 Task: Create a due date automation trigger when advanced on, 2 working days before a card is due add dates not due next week at 11:00 AM.
Action: Mouse moved to (1022, 78)
Screenshot: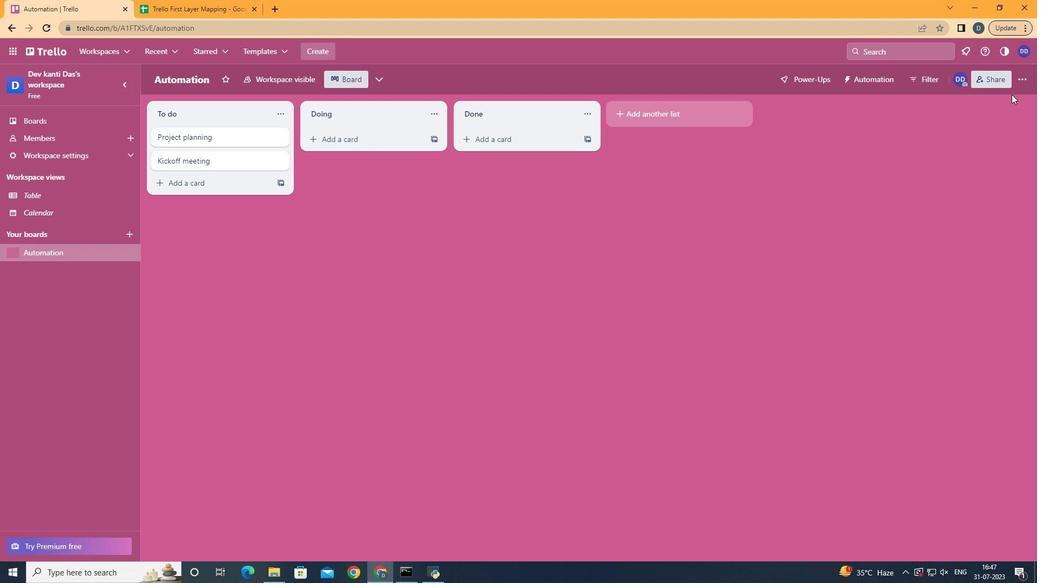 
Action: Mouse pressed left at (1022, 78)
Screenshot: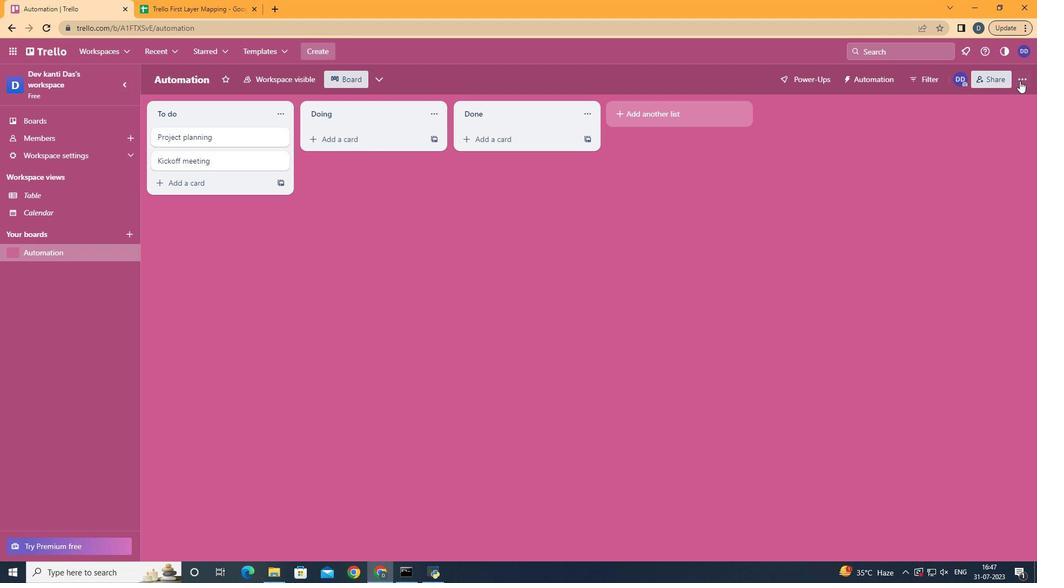 
Action: Mouse moved to (949, 214)
Screenshot: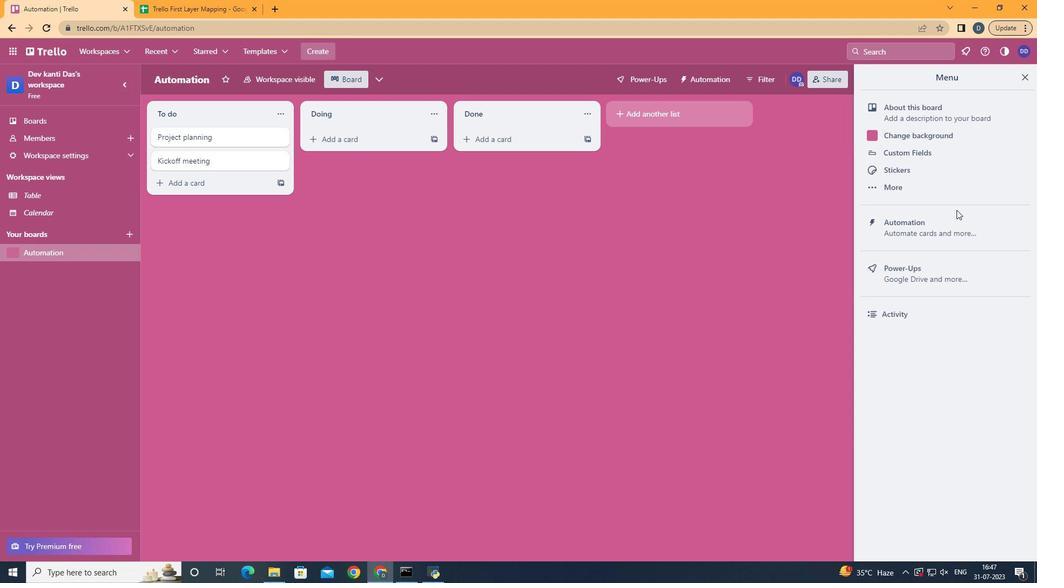 
Action: Mouse pressed left at (949, 214)
Screenshot: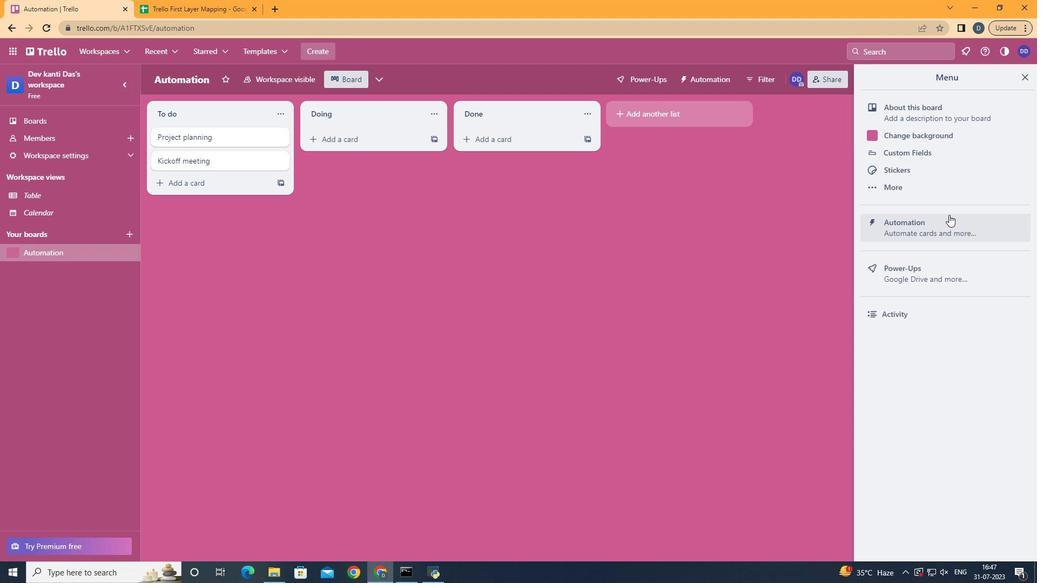 
Action: Mouse moved to (214, 216)
Screenshot: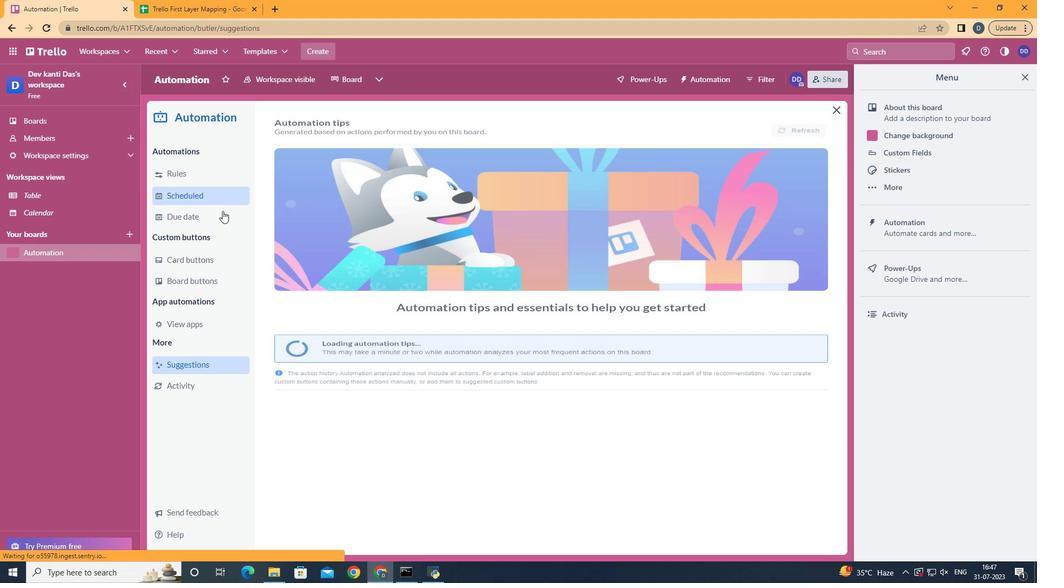 
Action: Mouse pressed left at (214, 216)
Screenshot: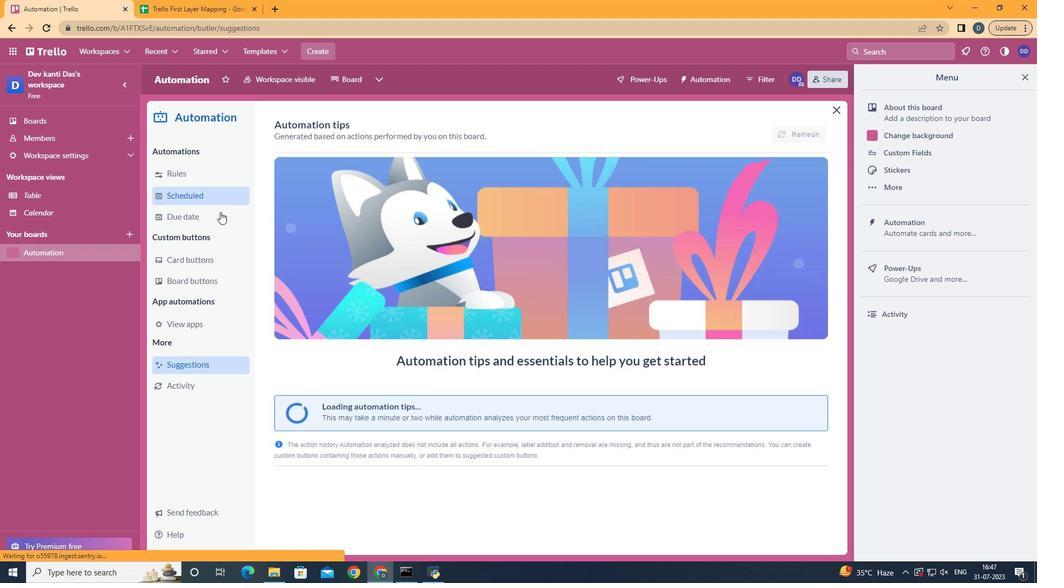 
Action: Mouse moved to (776, 129)
Screenshot: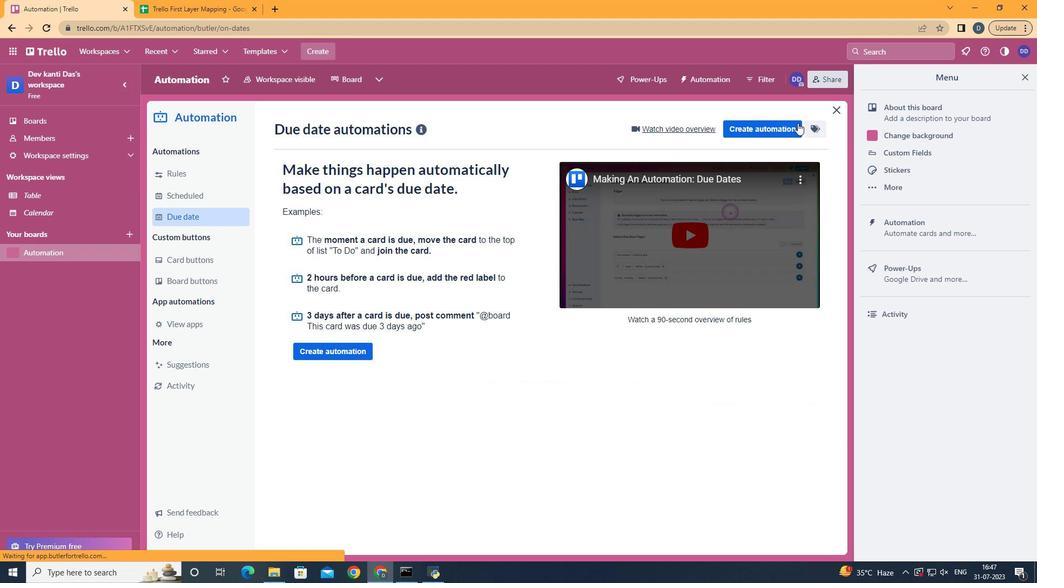 
Action: Mouse pressed left at (776, 129)
Screenshot: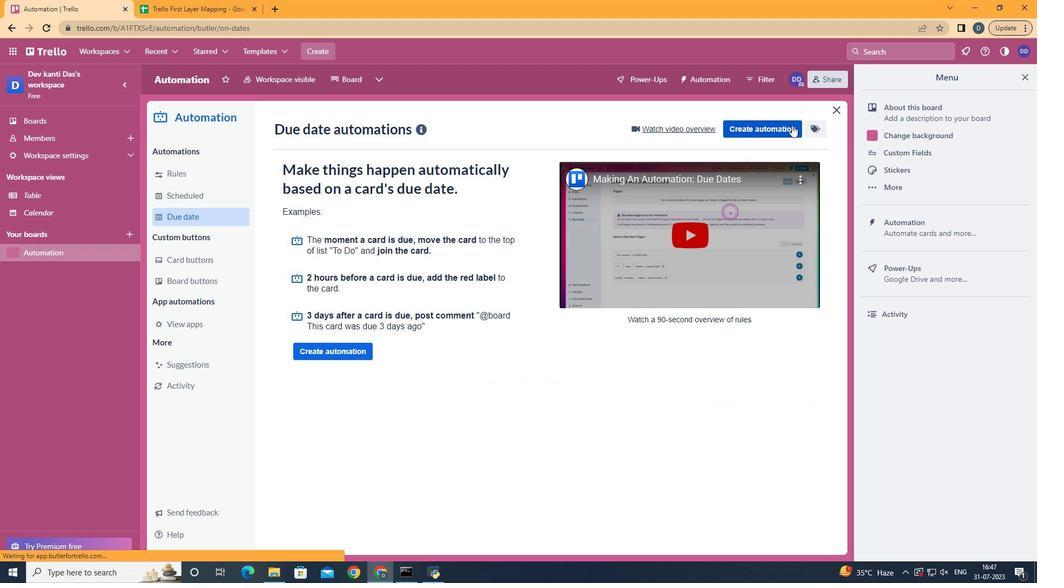 
Action: Mouse moved to (562, 223)
Screenshot: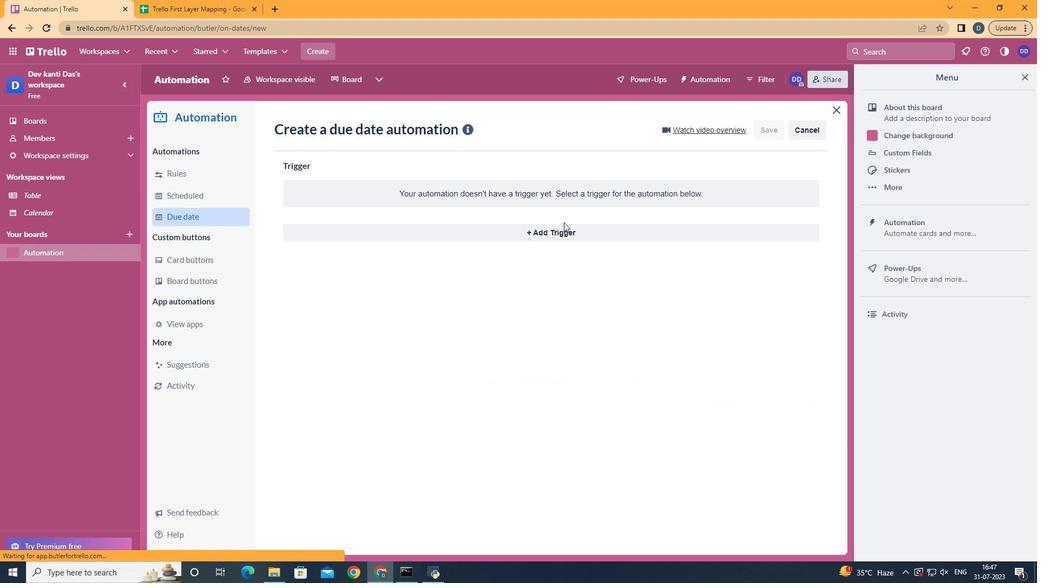 
Action: Mouse pressed left at (562, 223)
Screenshot: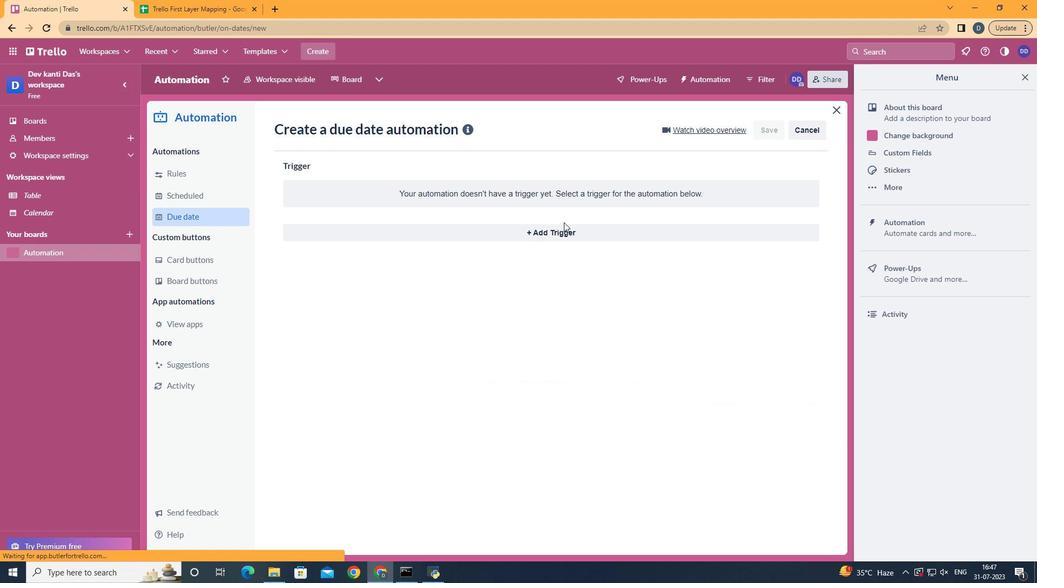 
Action: Mouse moved to (559, 230)
Screenshot: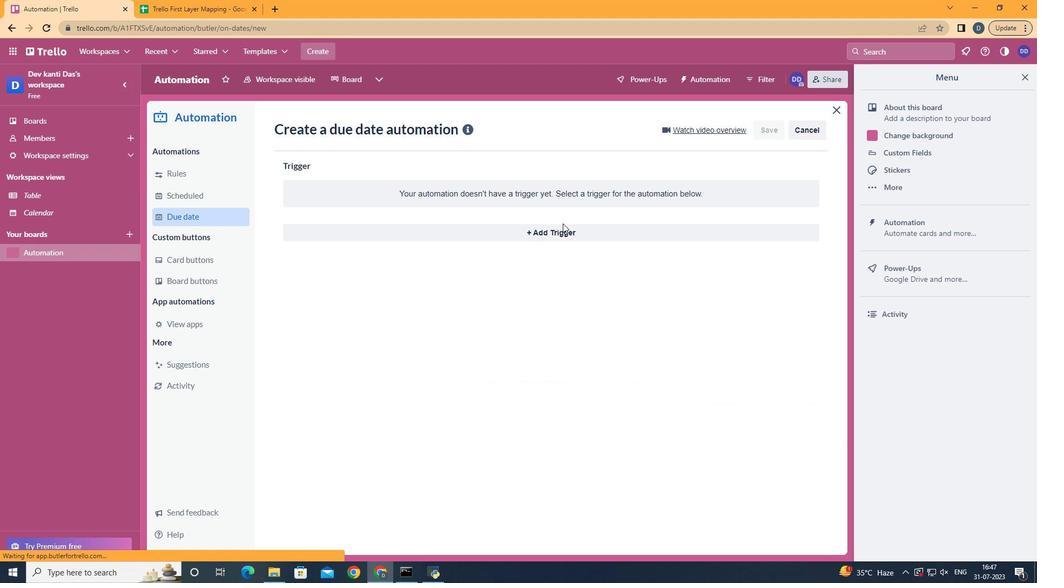 
Action: Mouse pressed left at (559, 230)
Screenshot: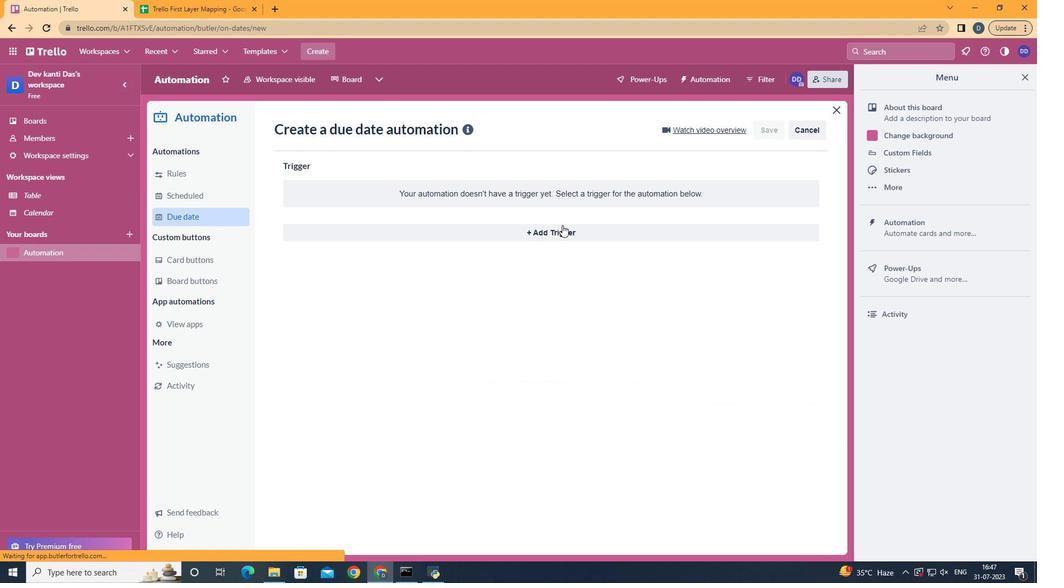 
Action: Mouse moved to (350, 441)
Screenshot: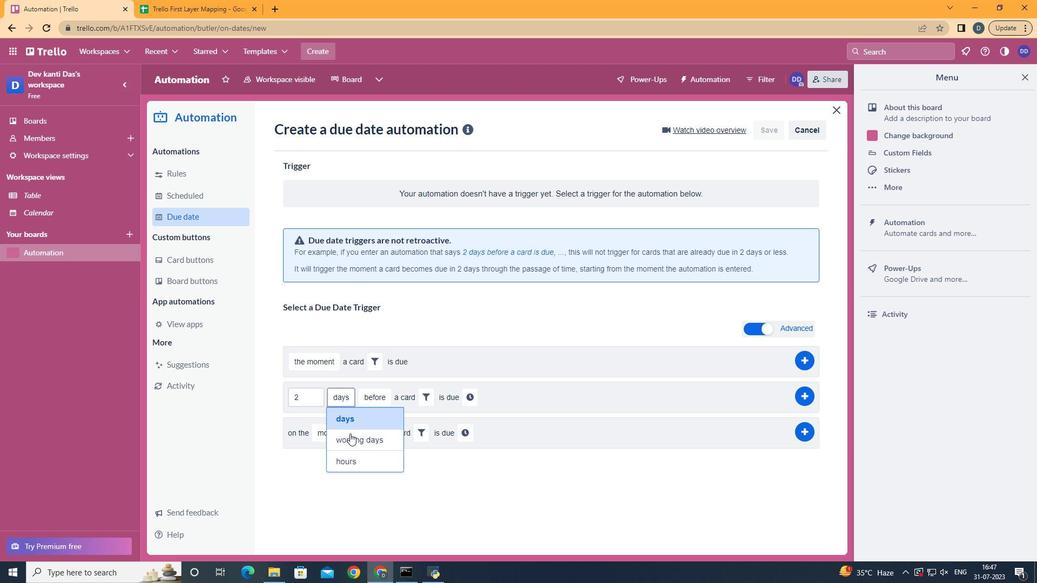
Action: Mouse pressed left at (350, 441)
Screenshot: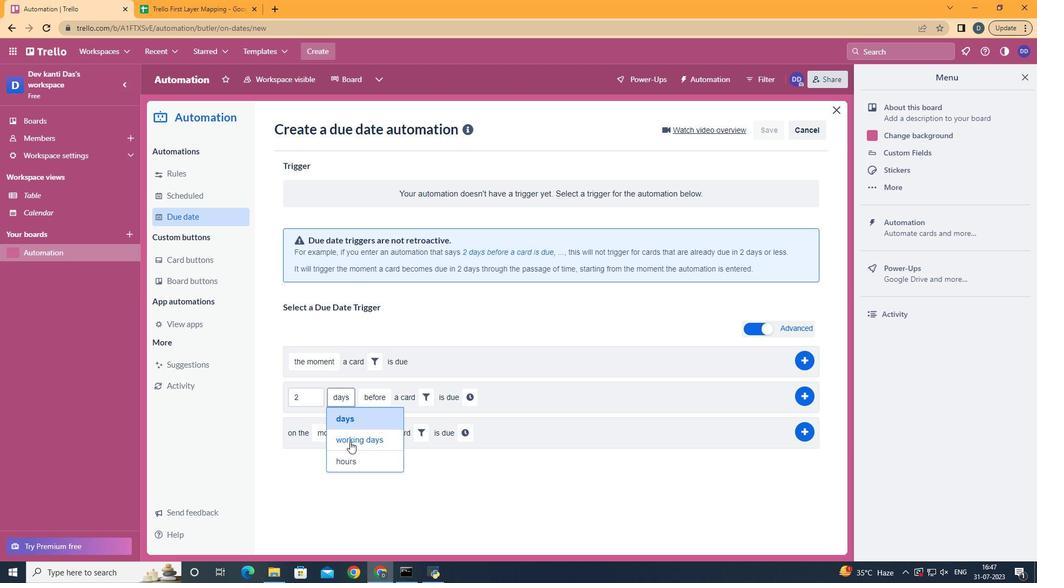 
Action: Mouse moved to (454, 401)
Screenshot: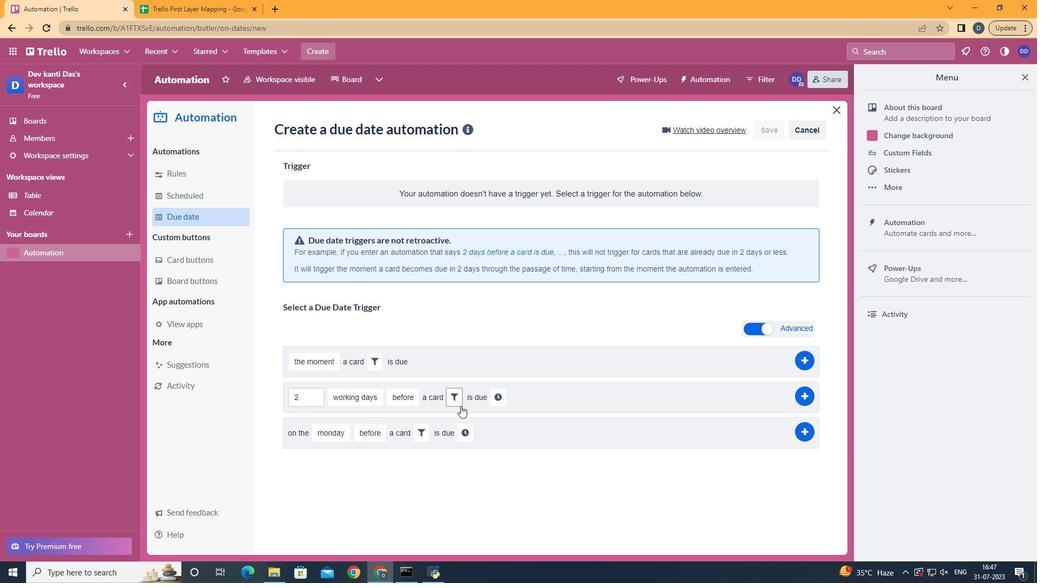 
Action: Mouse pressed left at (454, 401)
Screenshot: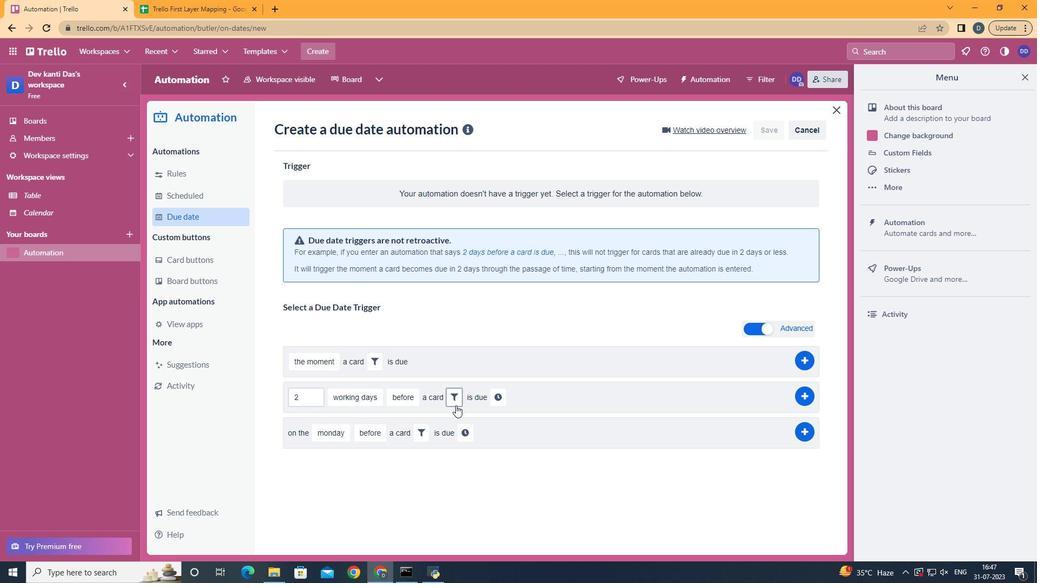 
Action: Mouse moved to (516, 428)
Screenshot: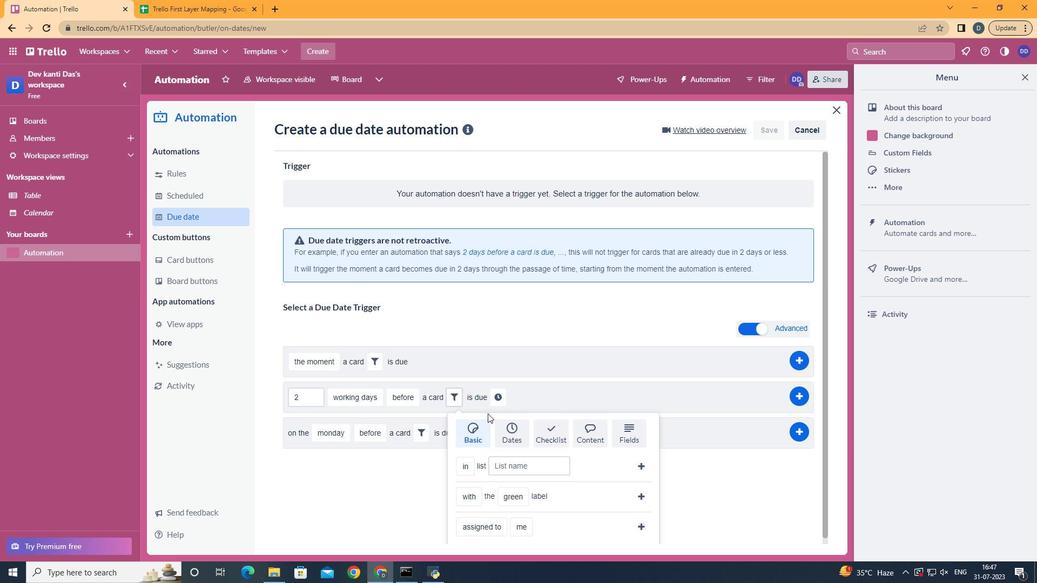 
Action: Mouse pressed left at (516, 428)
Screenshot: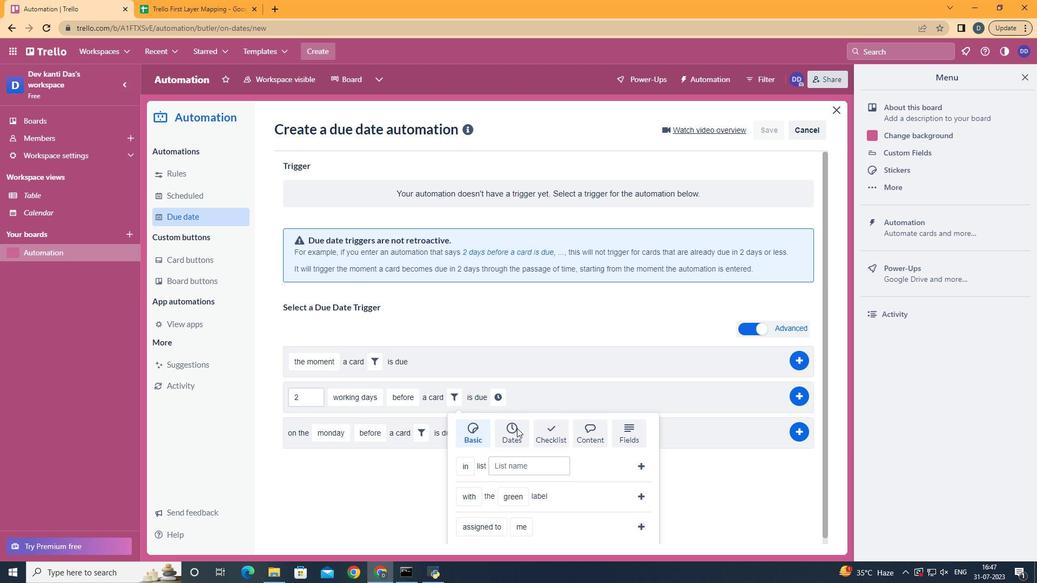 
Action: Mouse scrolled (516, 427) with delta (0, 0)
Screenshot: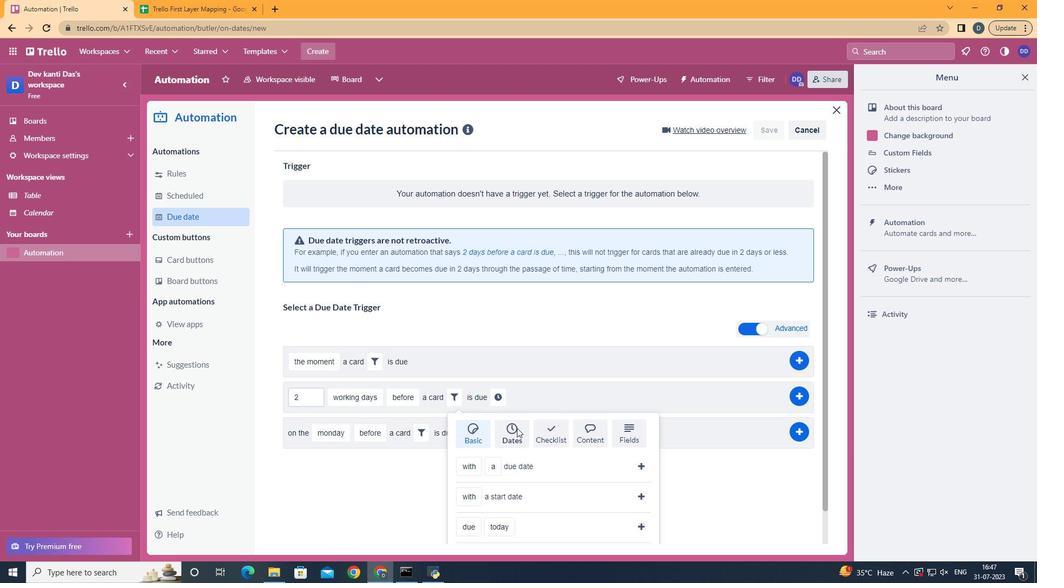 
Action: Mouse scrolled (516, 427) with delta (0, 0)
Screenshot: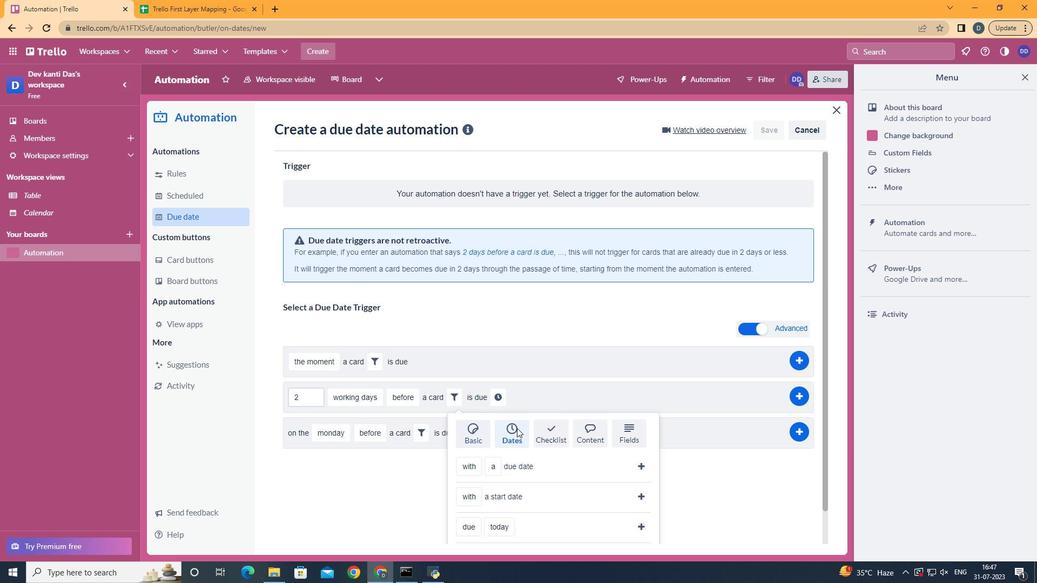 
Action: Mouse scrolled (516, 427) with delta (0, 0)
Screenshot: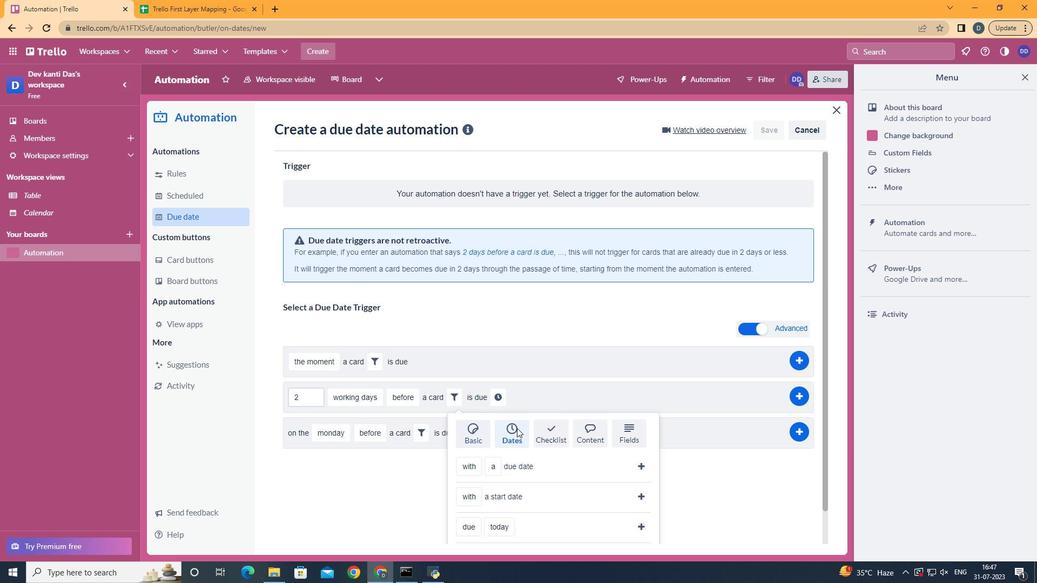 
Action: Mouse scrolled (516, 427) with delta (0, 0)
Screenshot: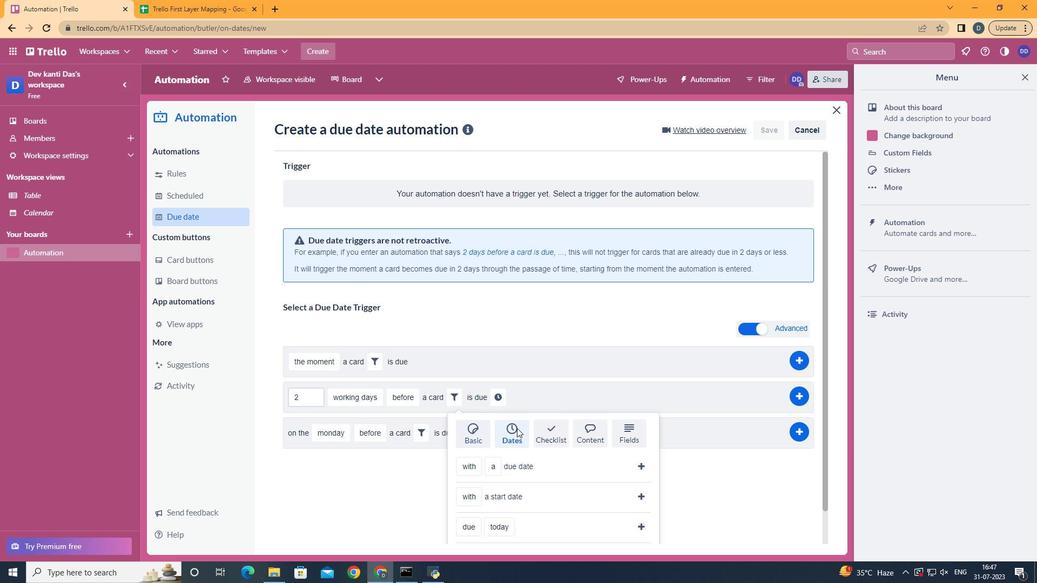 
Action: Mouse scrolled (516, 427) with delta (0, 0)
Screenshot: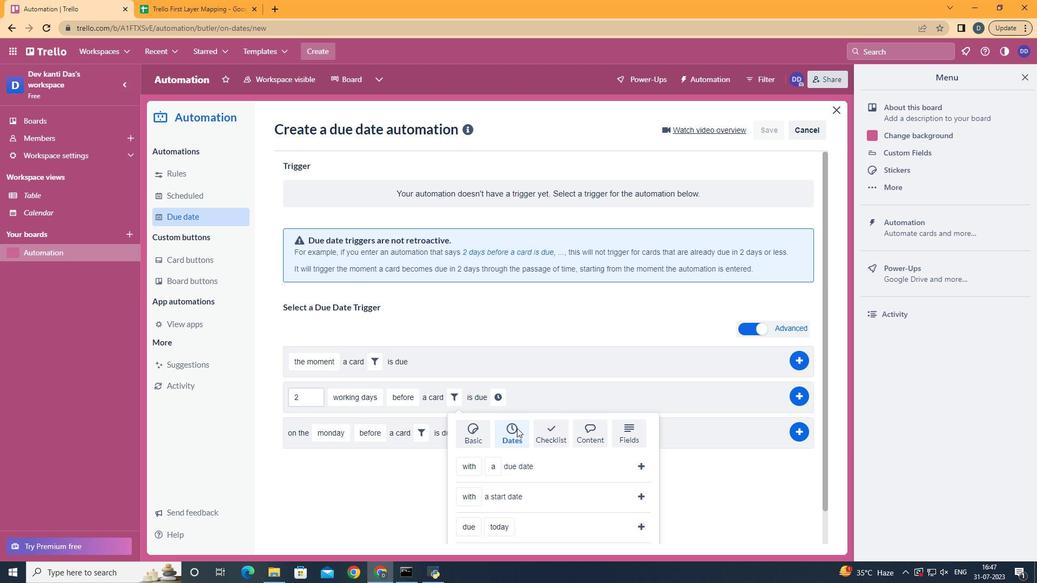 
Action: Mouse scrolled (516, 427) with delta (0, 0)
Screenshot: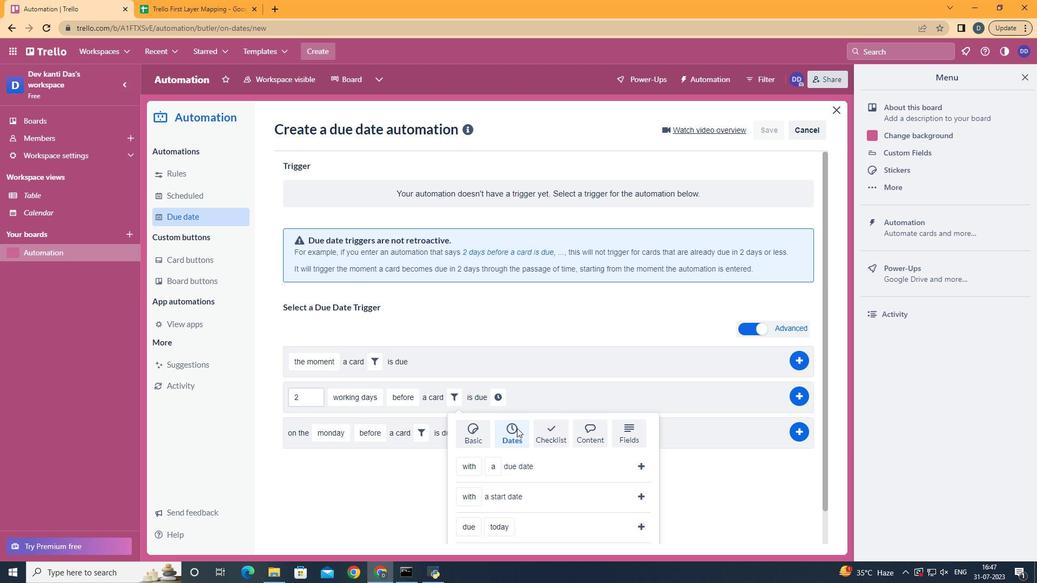 
Action: Mouse moved to (495, 430)
Screenshot: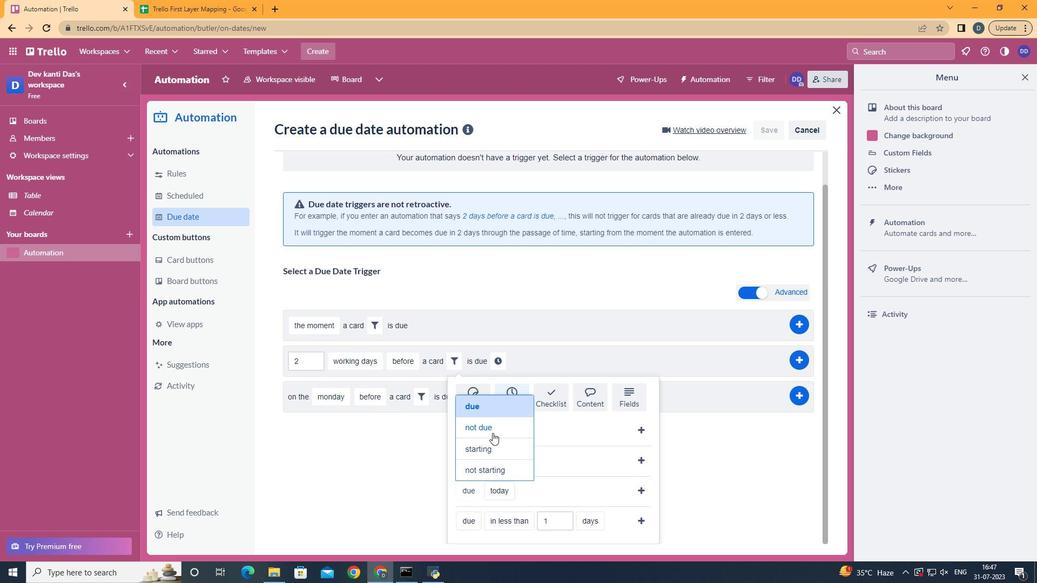 
Action: Mouse pressed left at (495, 430)
Screenshot: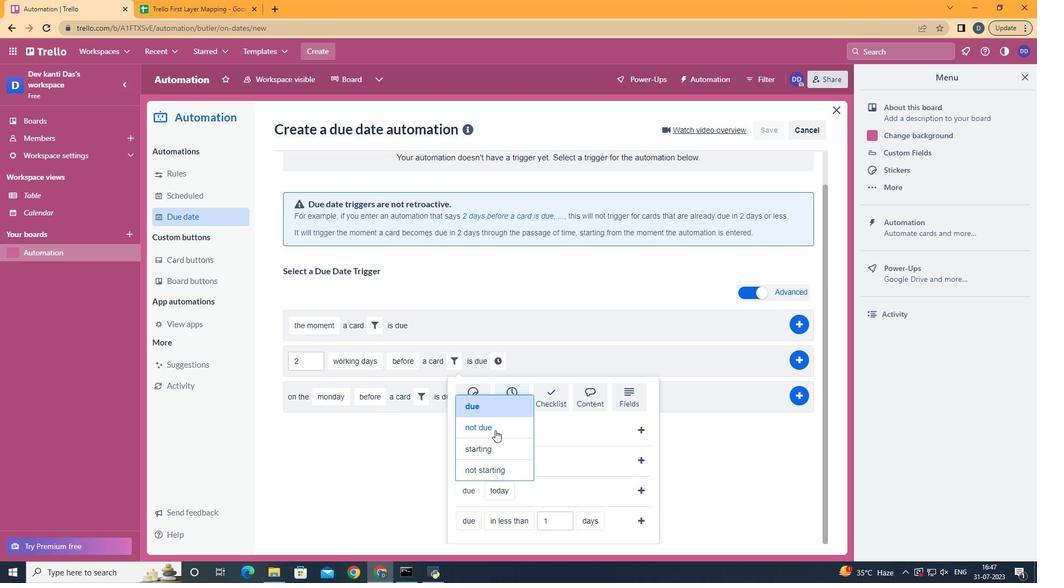
Action: Mouse moved to (537, 428)
Screenshot: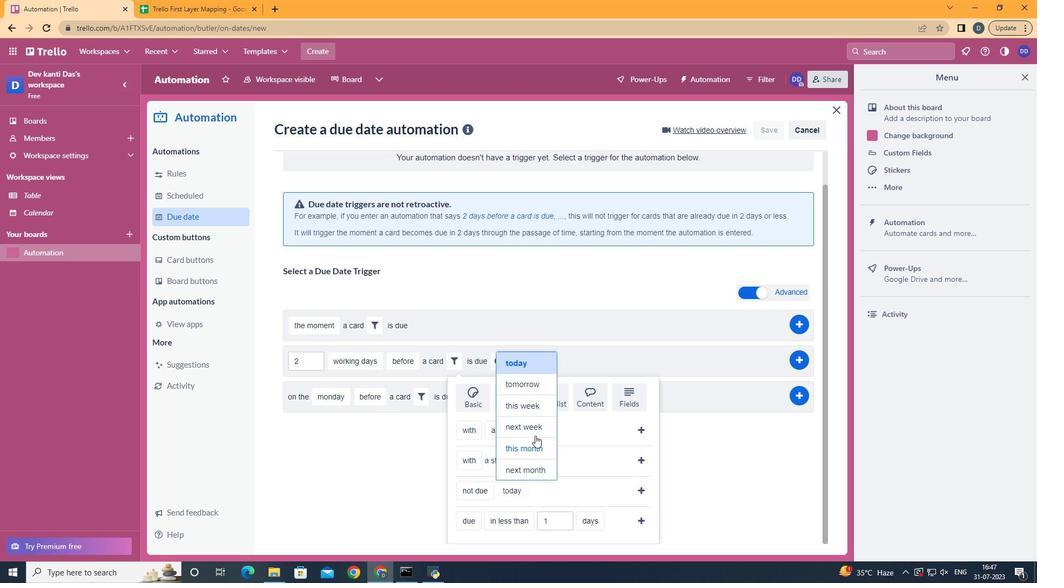 
Action: Mouse pressed left at (537, 428)
Screenshot: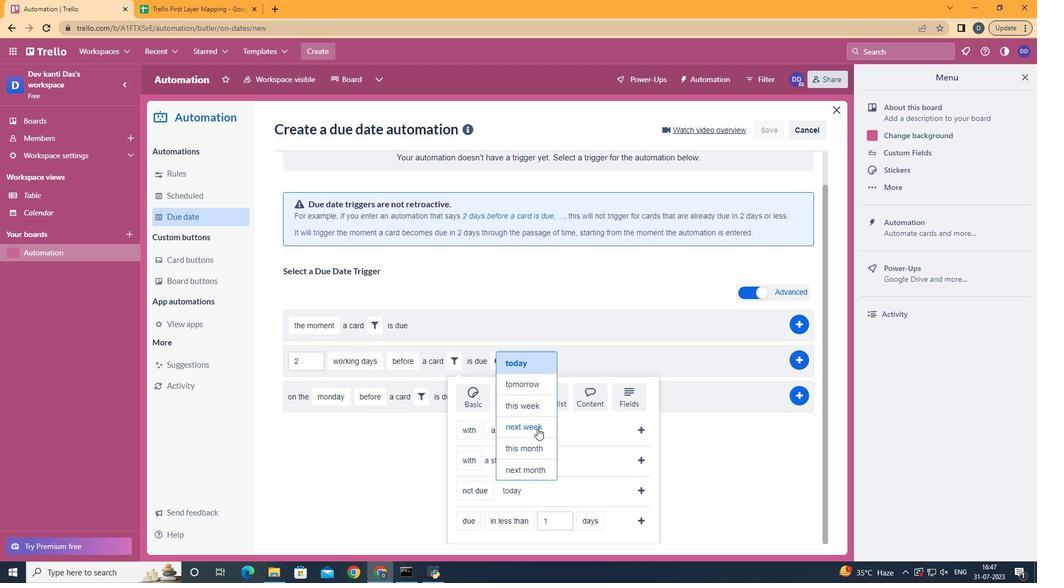 
Action: Mouse moved to (637, 489)
Screenshot: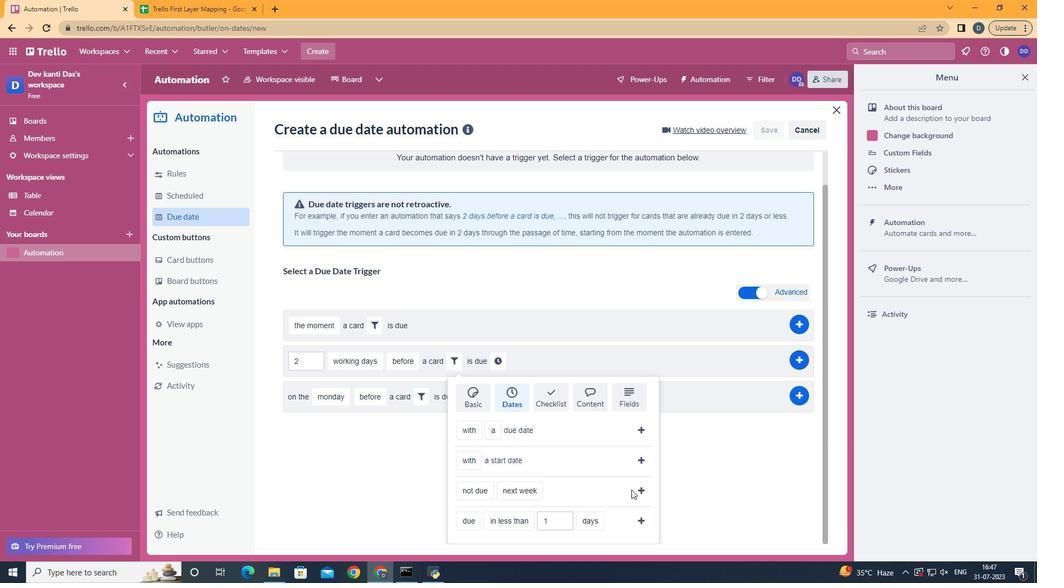 
Action: Mouse pressed left at (637, 489)
Screenshot: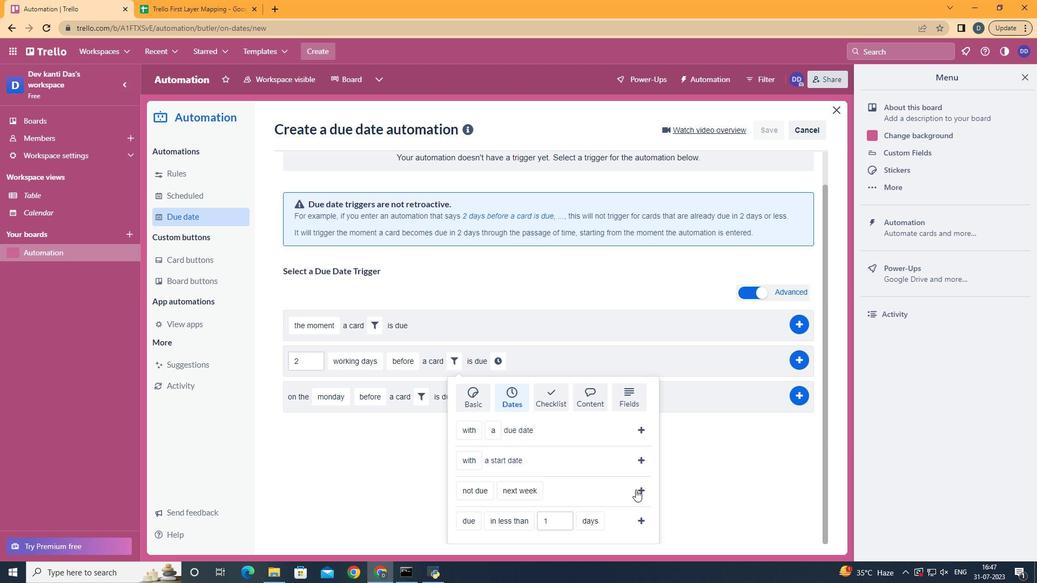 
Action: Mouse moved to (588, 400)
Screenshot: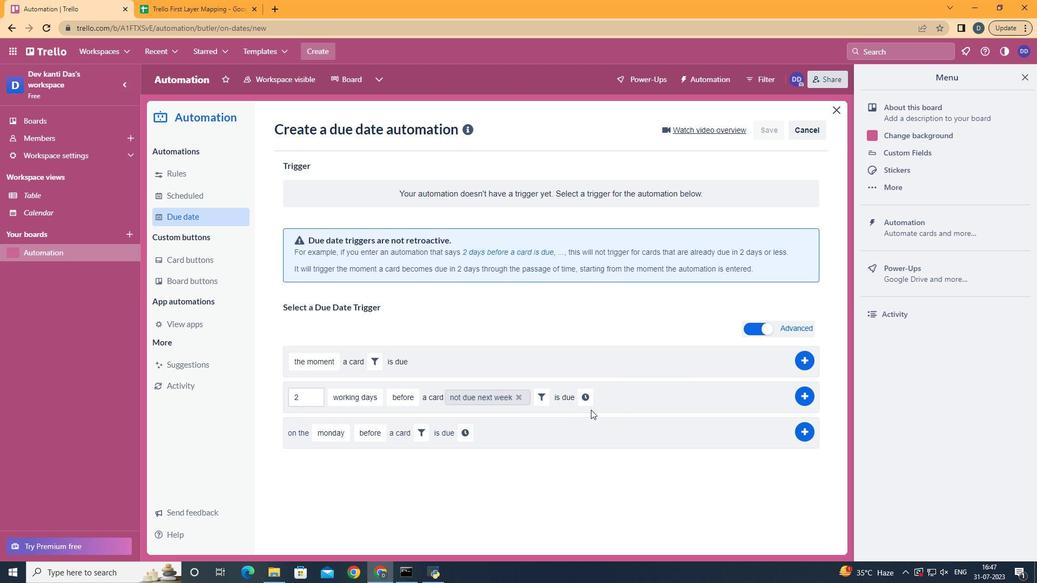 
Action: Mouse pressed left at (588, 400)
Screenshot: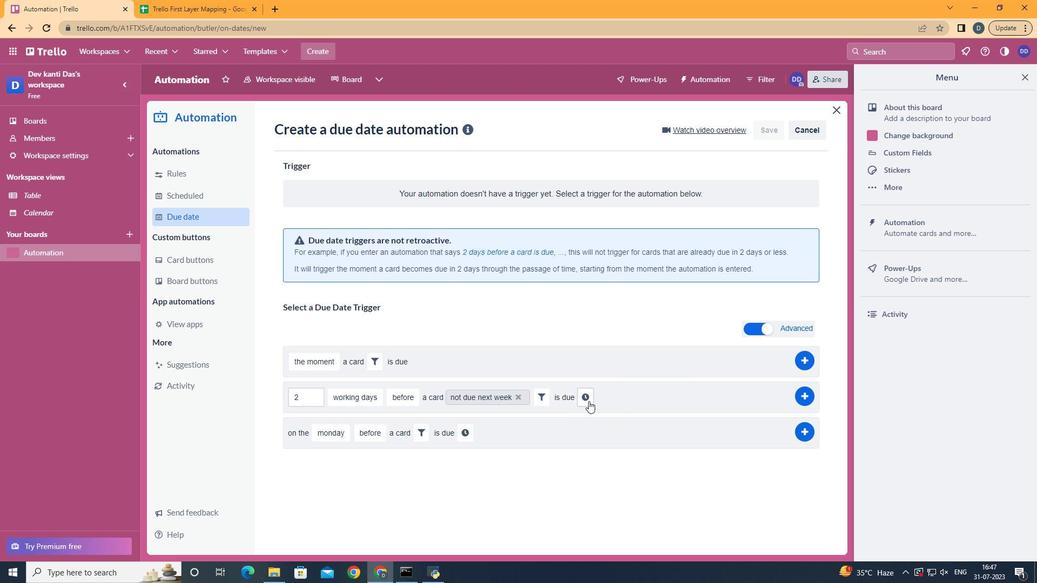 
Action: Mouse moved to (608, 398)
Screenshot: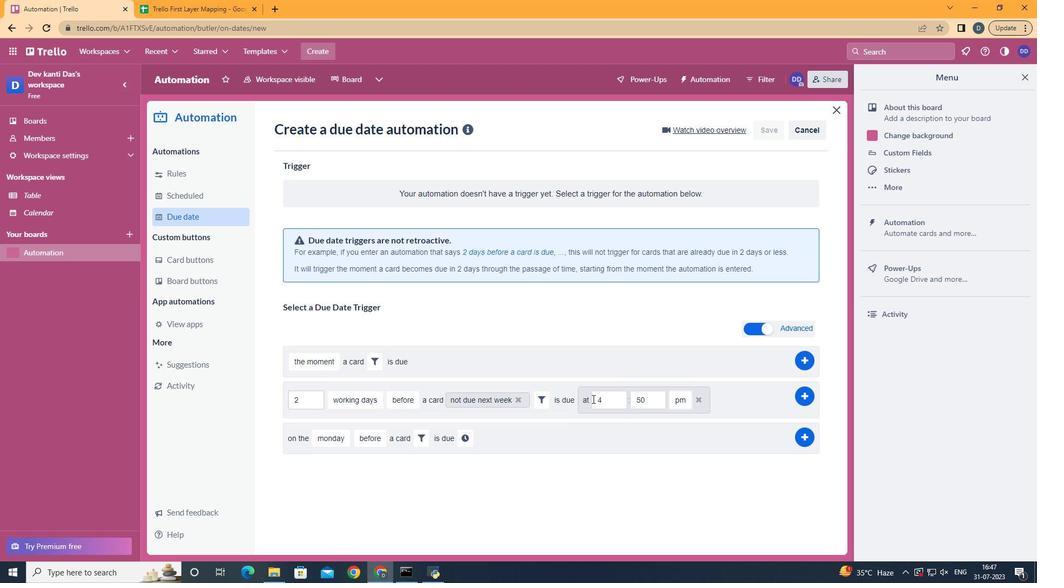 
Action: Mouse pressed left at (608, 398)
Screenshot: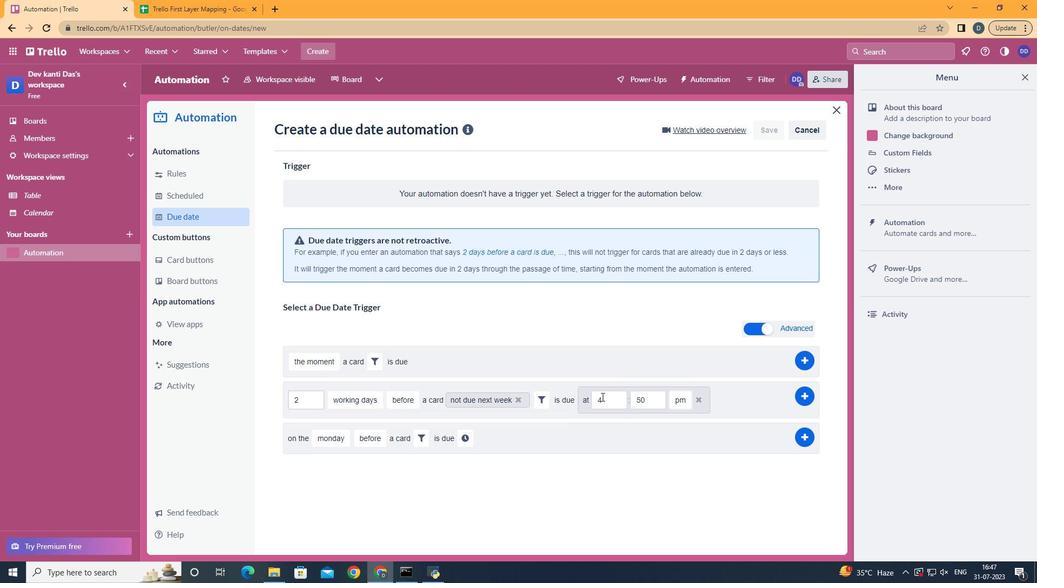 
Action: Key pressed <Key.backspace>11
Screenshot: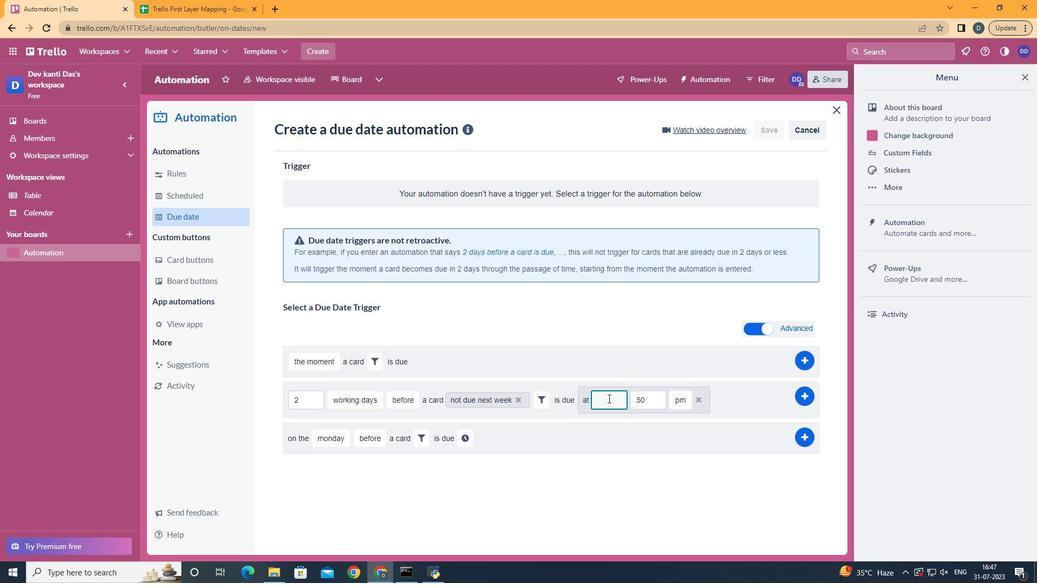 
Action: Mouse moved to (663, 405)
Screenshot: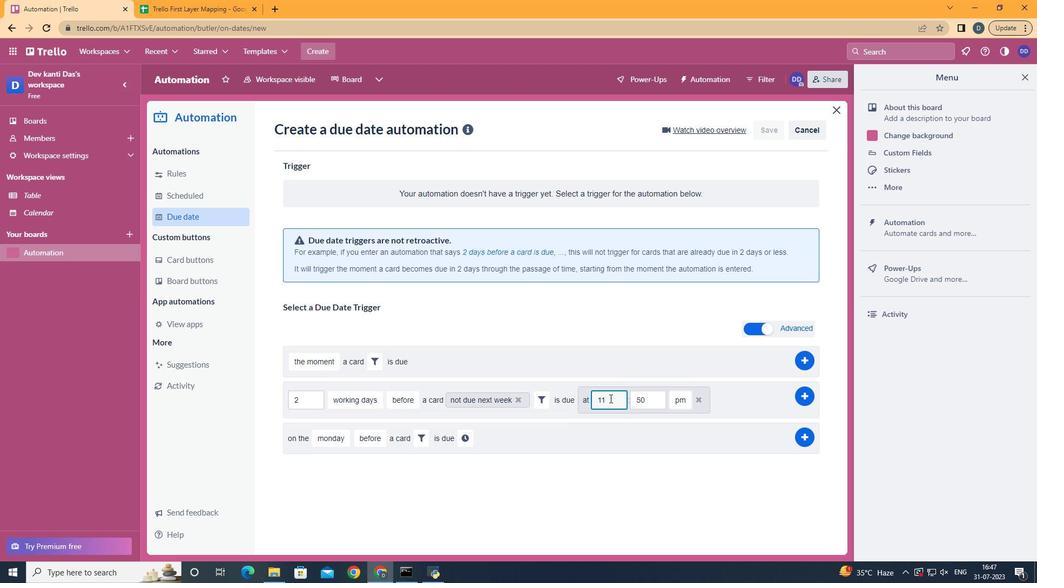 
Action: Mouse pressed left at (663, 405)
Screenshot: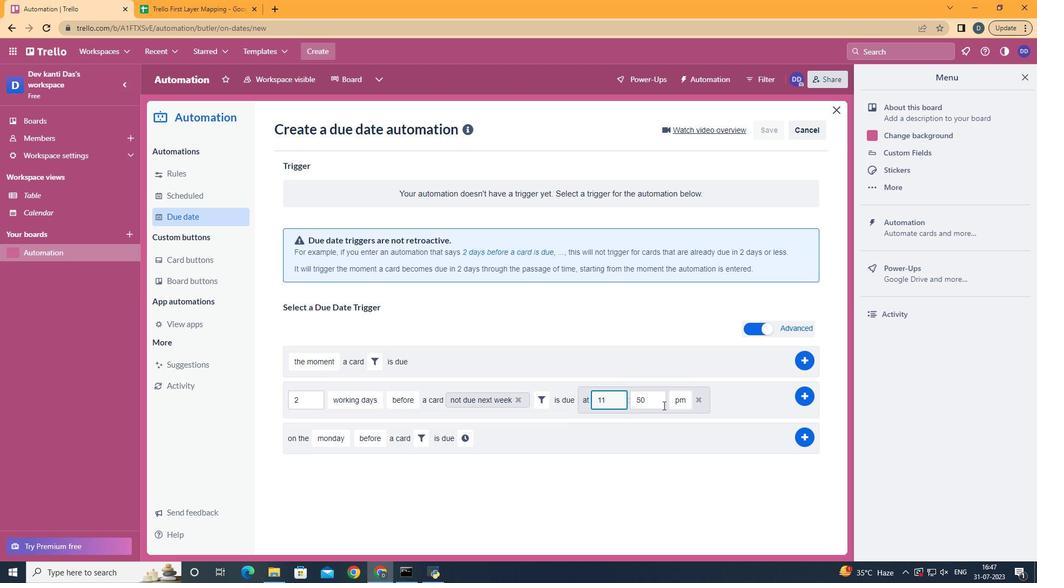 
Action: Key pressed <Key.backspace><Key.backspace>00
Screenshot: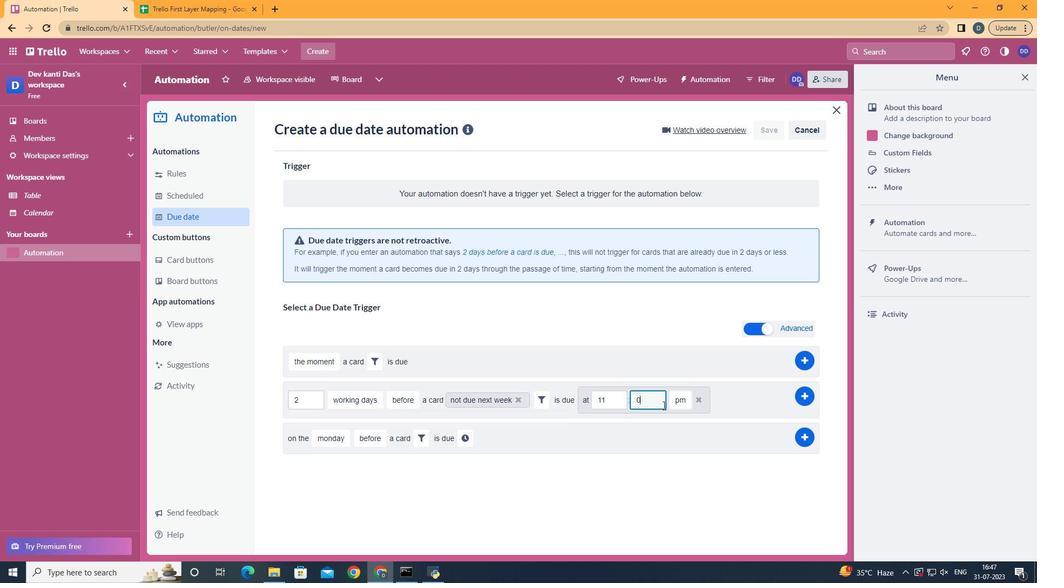 
Action: Mouse moved to (687, 421)
Screenshot: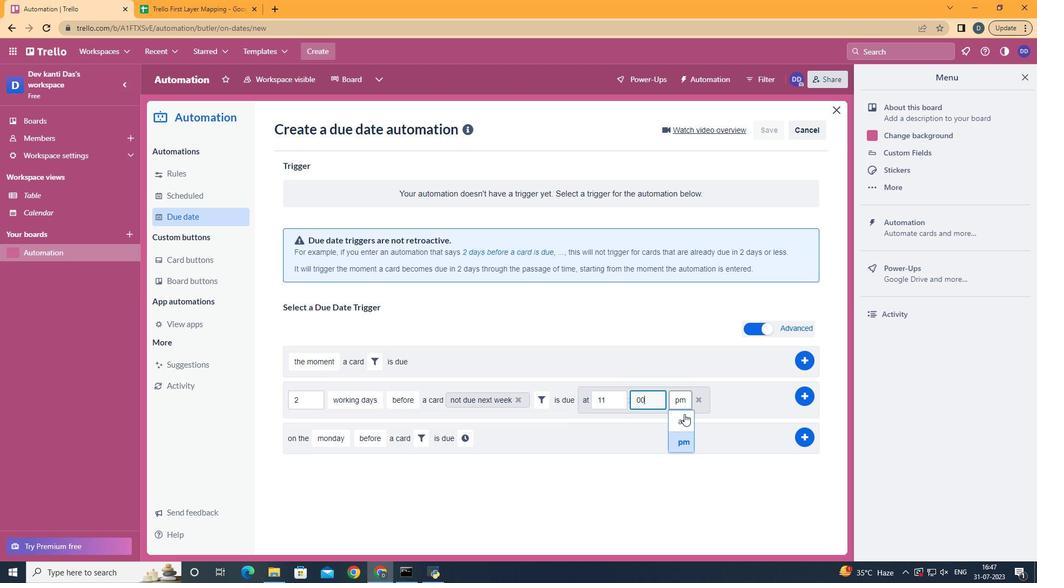
Action: Mouse pressed left at (687, 421)
Screenshot: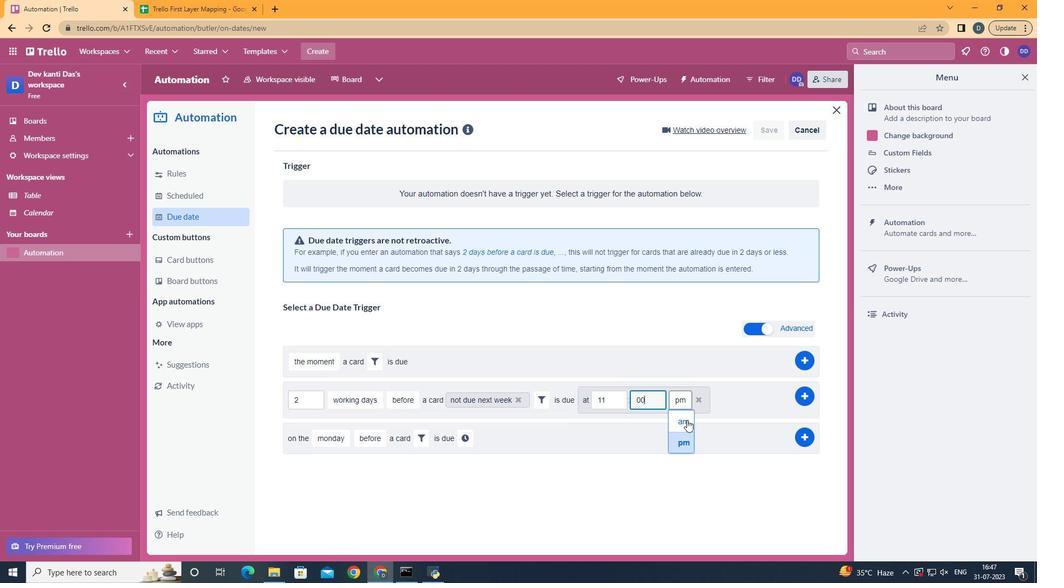 
Action: Mouse moved to (805, 394)
Screenshot: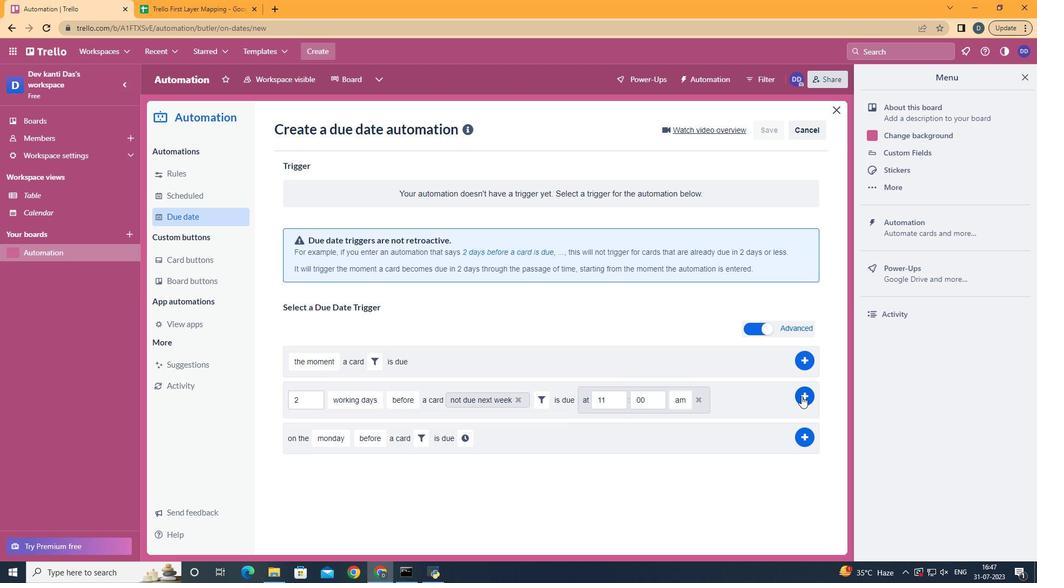 
Action: Mouse pressed left at (805, 394)
Screenshot: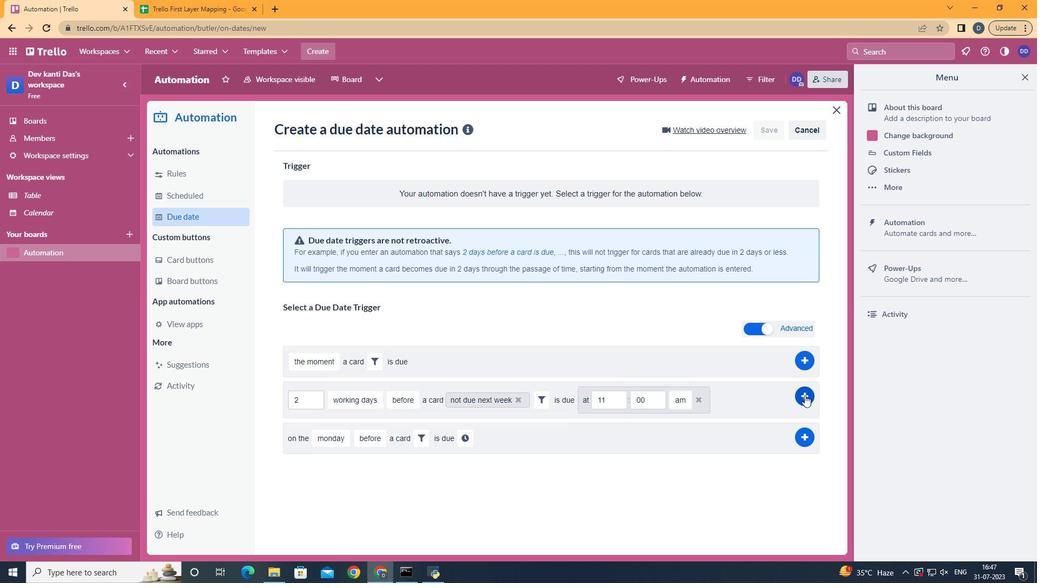 
Action: Mouse moved to (515, 250)
Screenshot: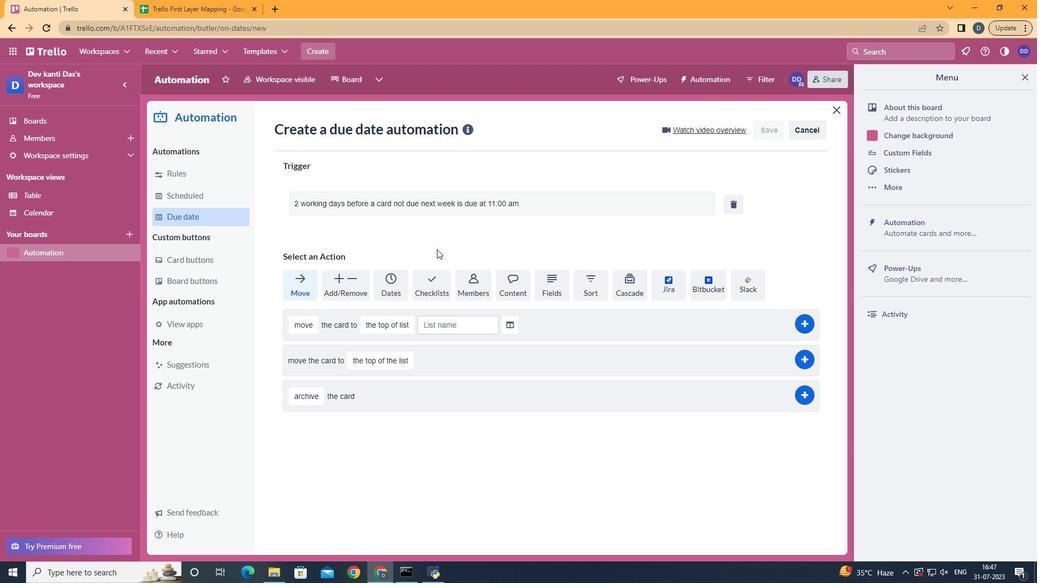 
